 Task: Add Ancient Nutrition Vitamin B-12 to the cart.
Action: Mouse moved to (27, 76)
Screenshot: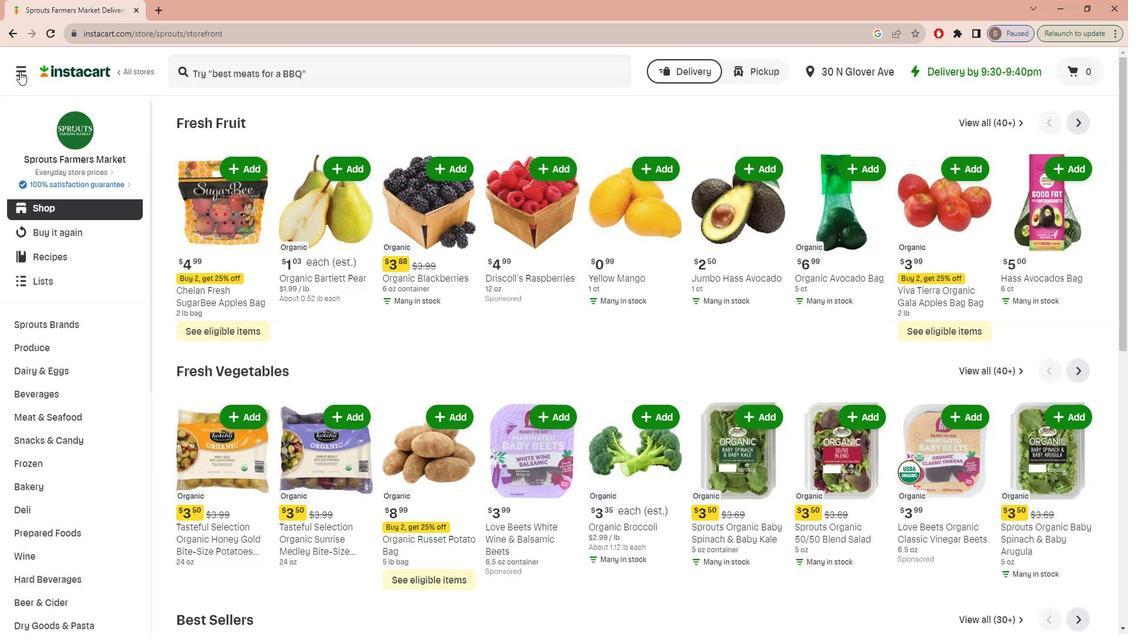 
Action: Mouse pressed left at (27, 76)
Screenshot: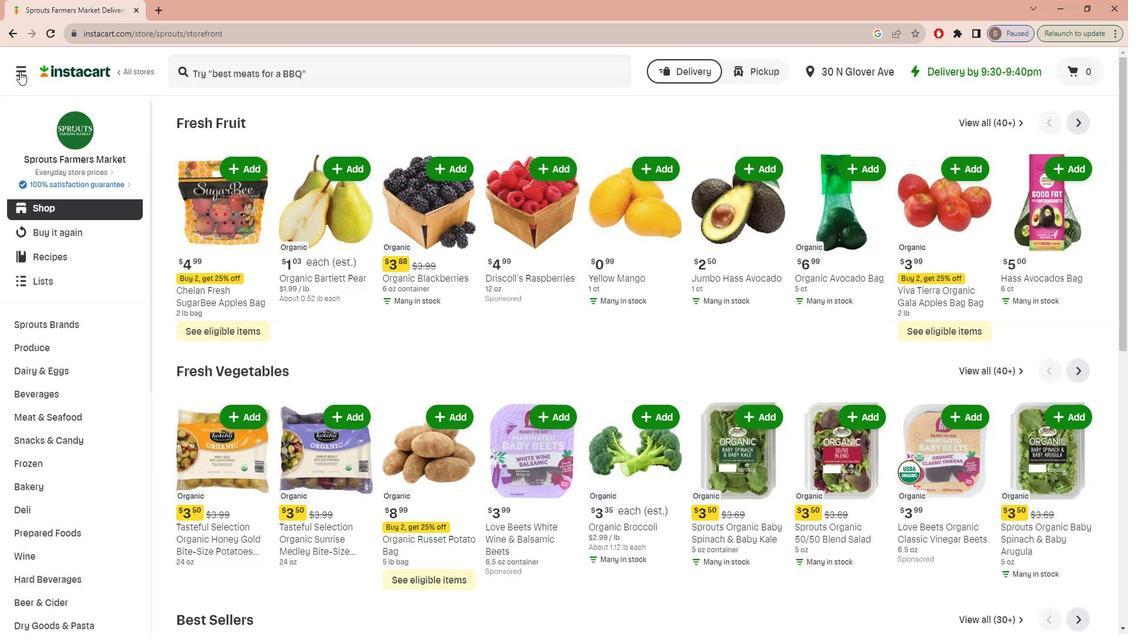 
Action: Mouse moved to (35, 147)
Screenshot: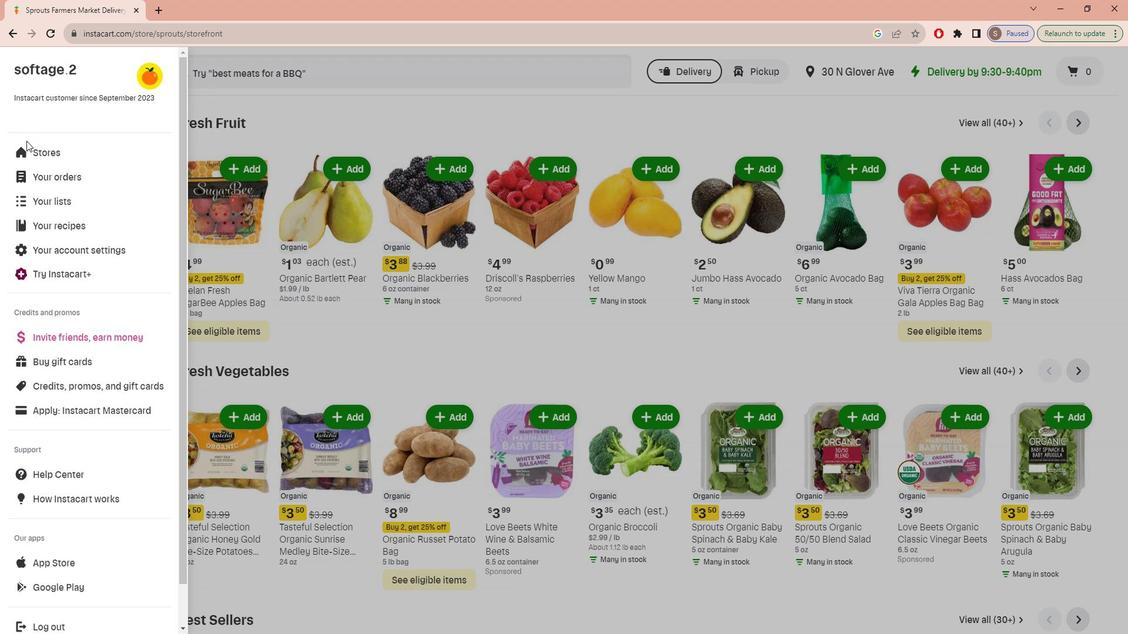 
Action: Mouse pressed left at (35, 147)
Screenshot: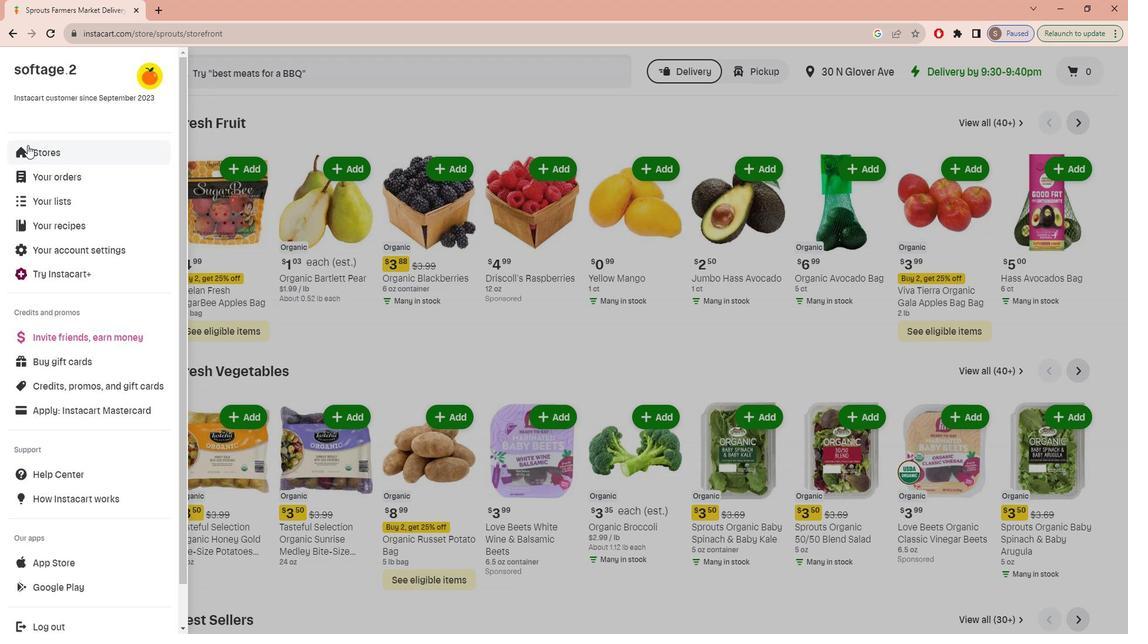 
Action: Mouse moved to (276, 117)
Screenshot: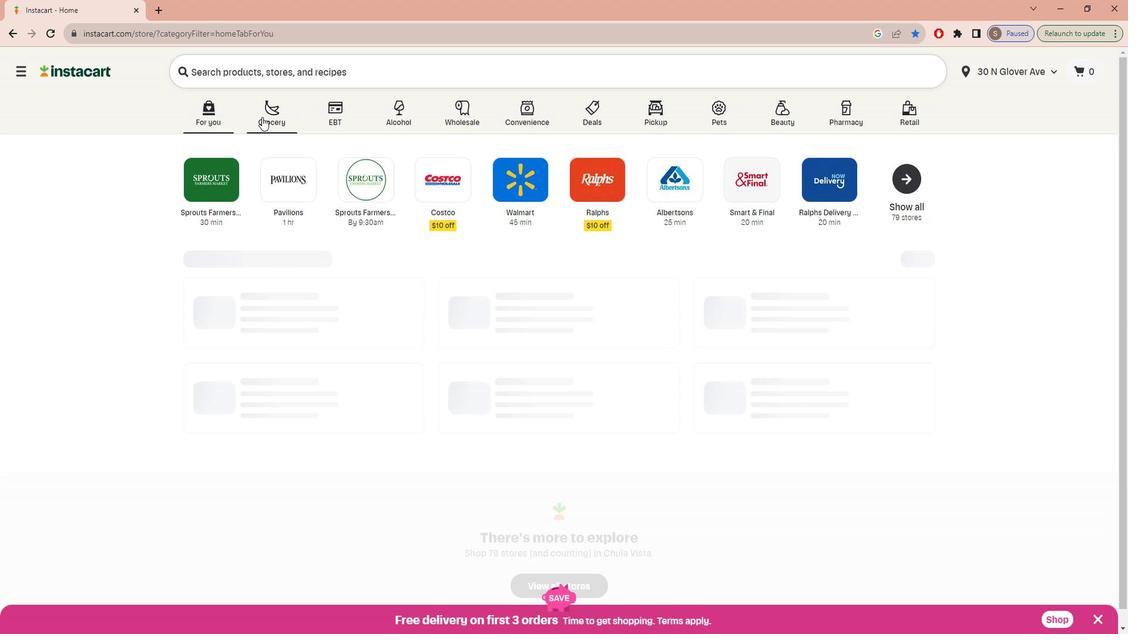 
Action: Mouse pressed left at (276, 117)
Screenshot: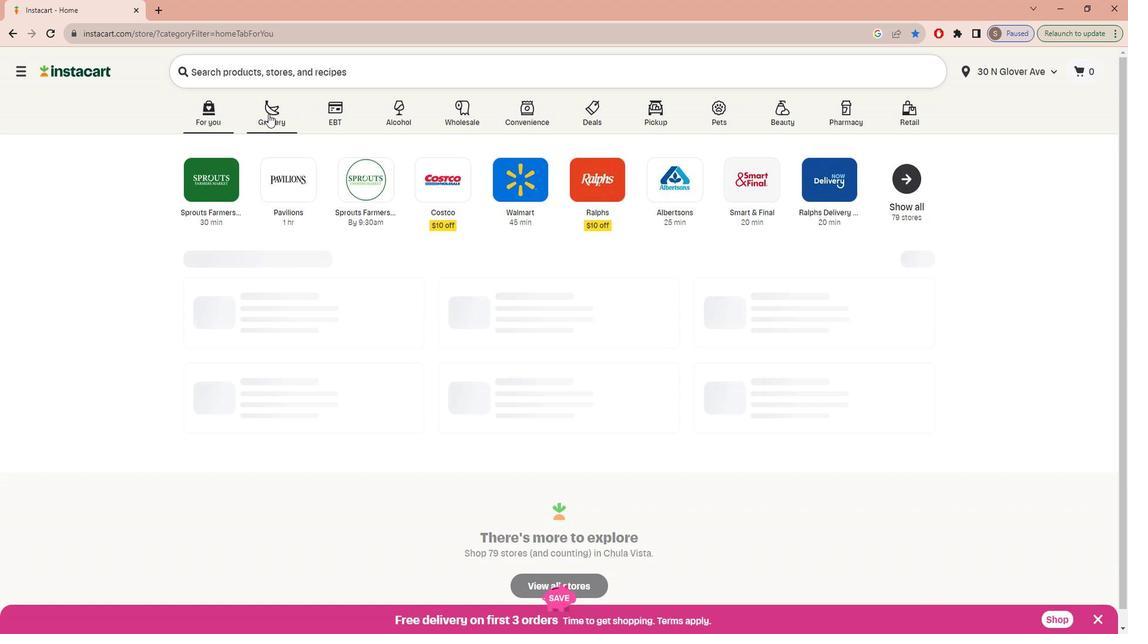 
Action: Mouse moved to (262, 334)
Screenshot: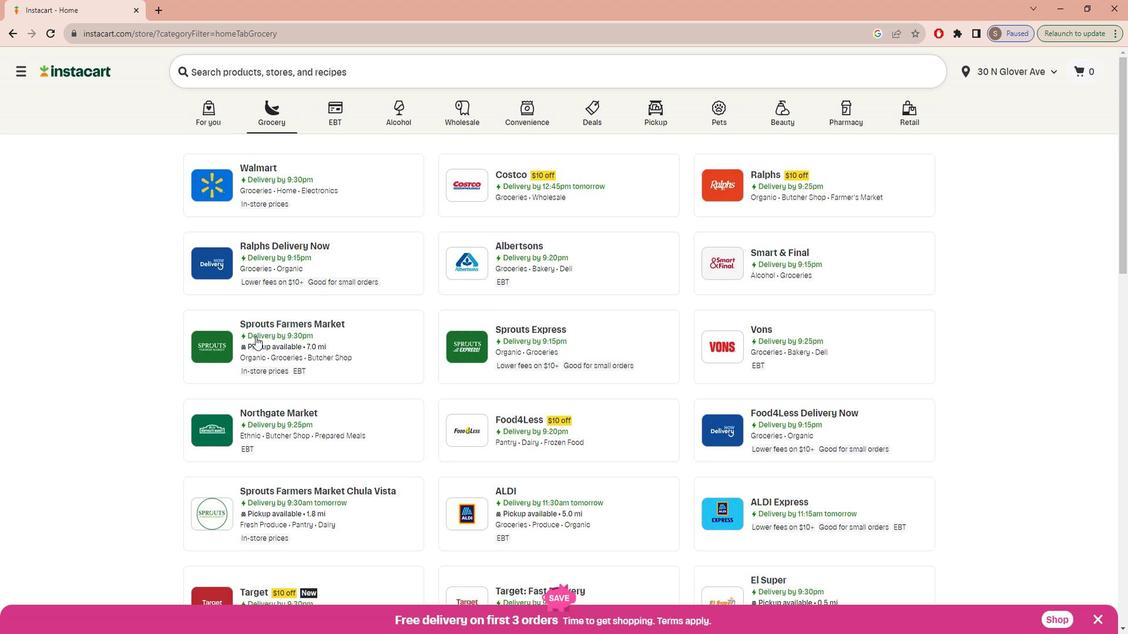 
Action: Mouse pressed left at (262, 334)
Screenshot: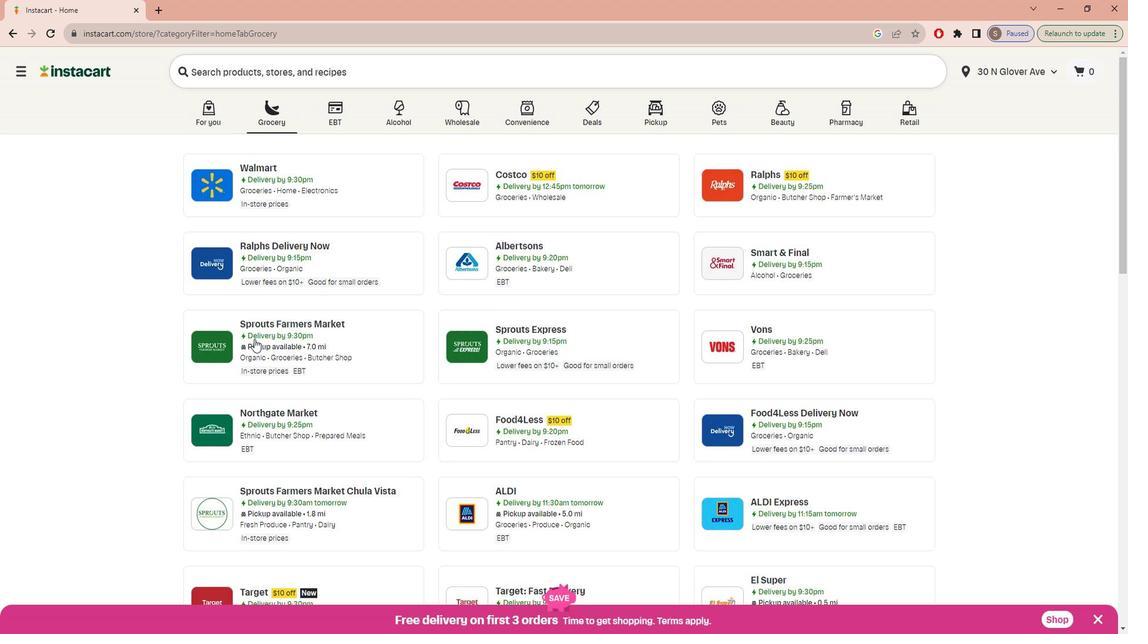 
Action: Mouse moved to (78, 436)
Screenshot: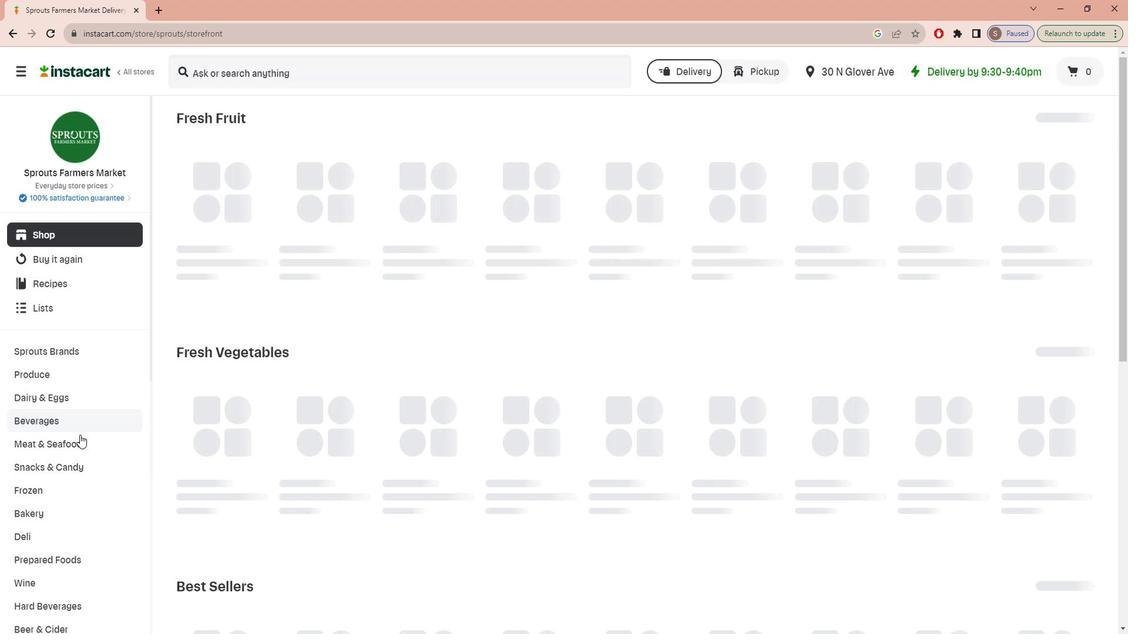 
Action: Mouse scrolled (78, 435) with delta (0, 0)
Screenshot: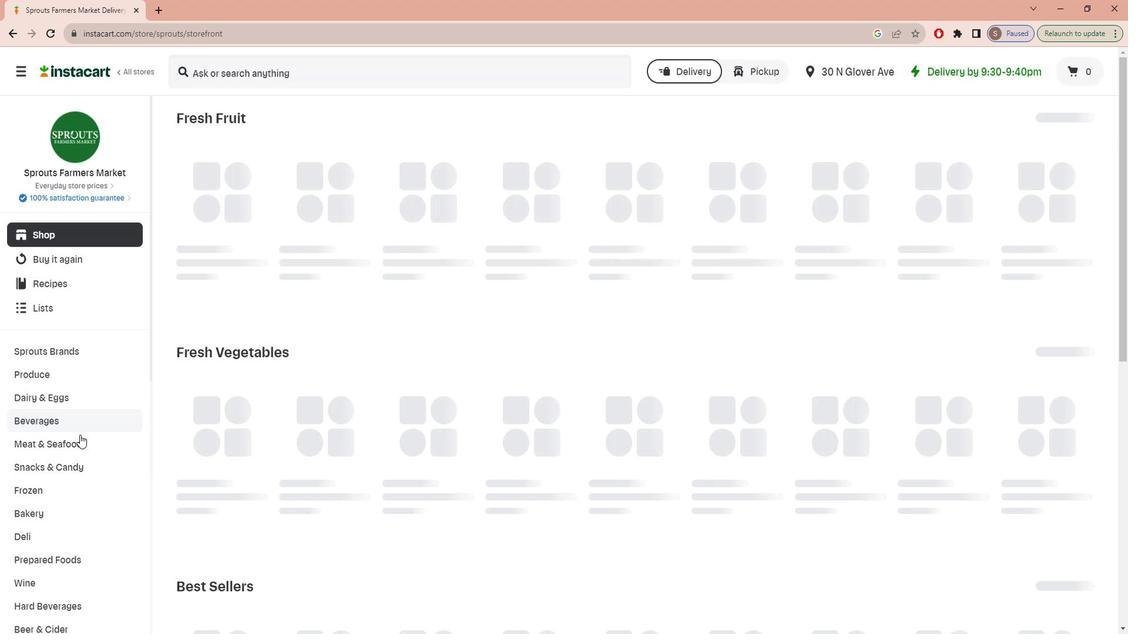 
Action: Mouse moved to (78, 437)
Screenshot: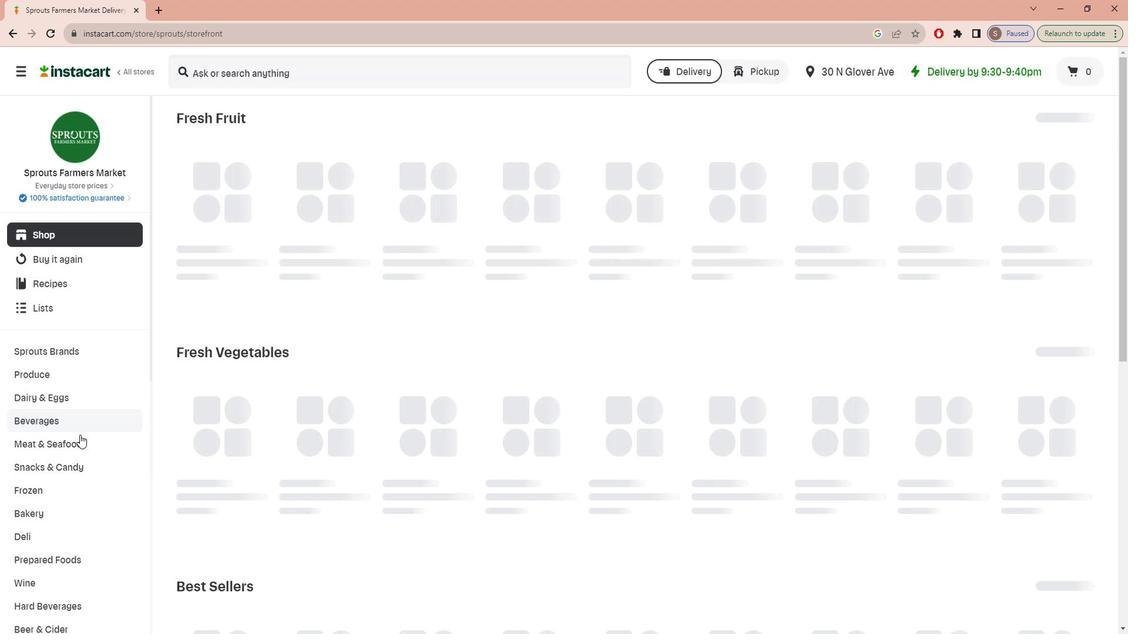 
Action: Mouse scrolled (78, 436) with delta (0, 0)
Screenshot: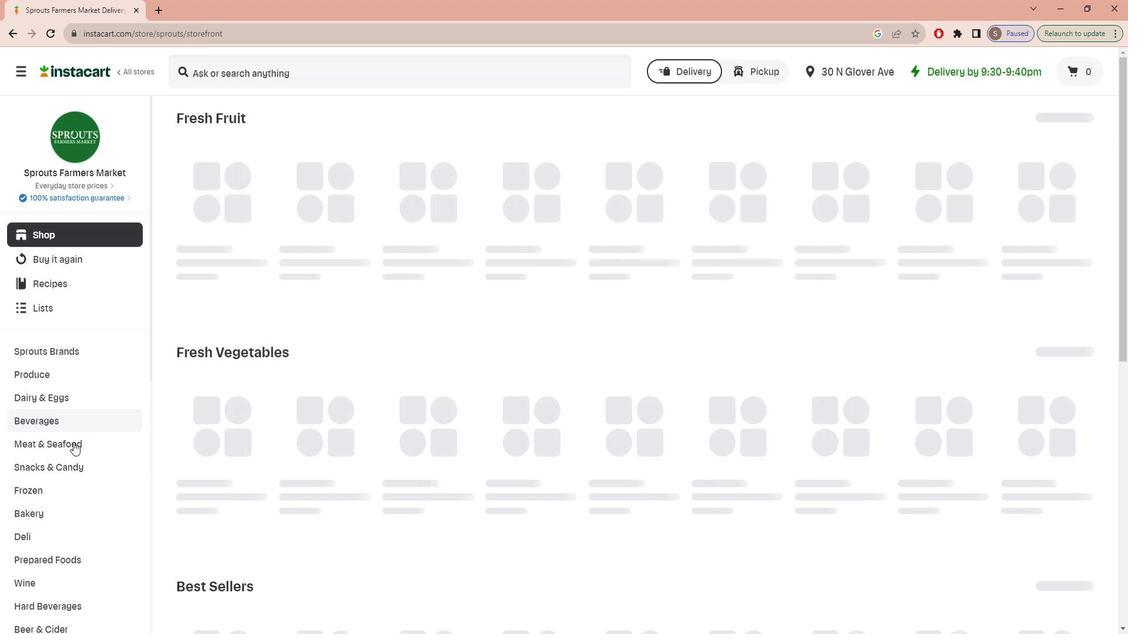 
Action: Mouse moved to (77, 437)
Screenshot: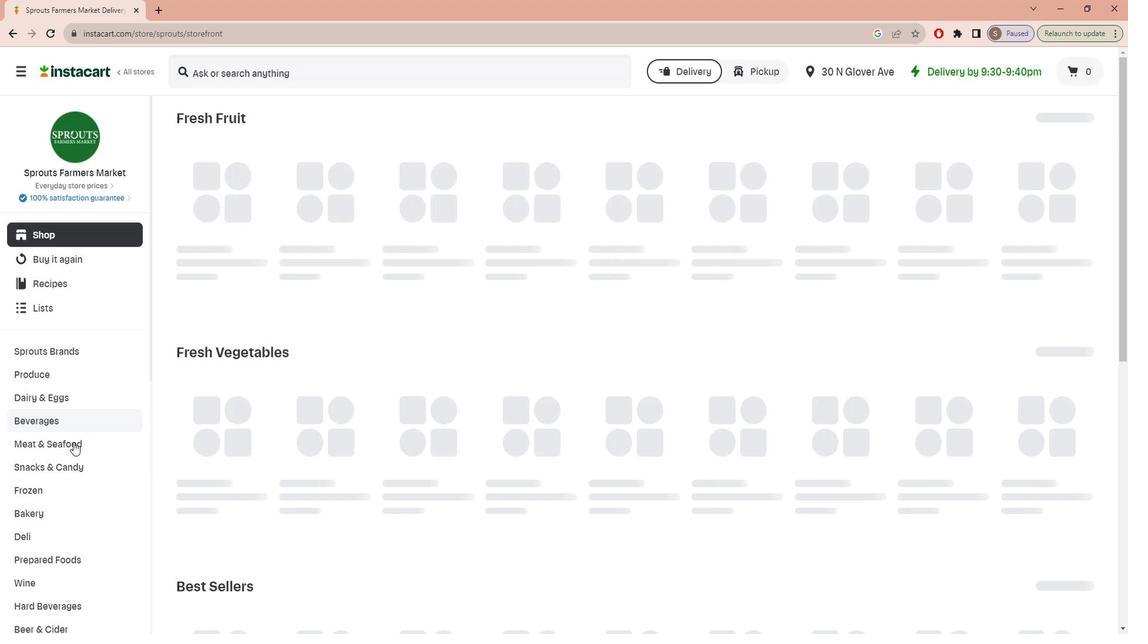 
Action: Mouse scrolled (77, 437) with delta (0, 0)
Screenshot: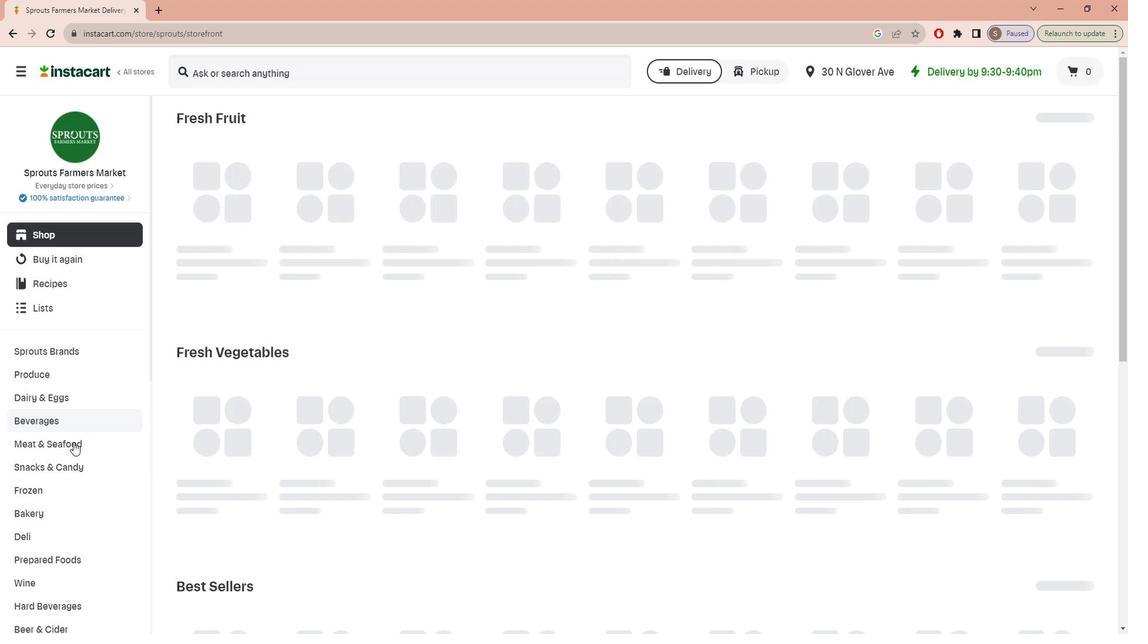 
Action: Mouse moved to (77, 438)
Screenshot: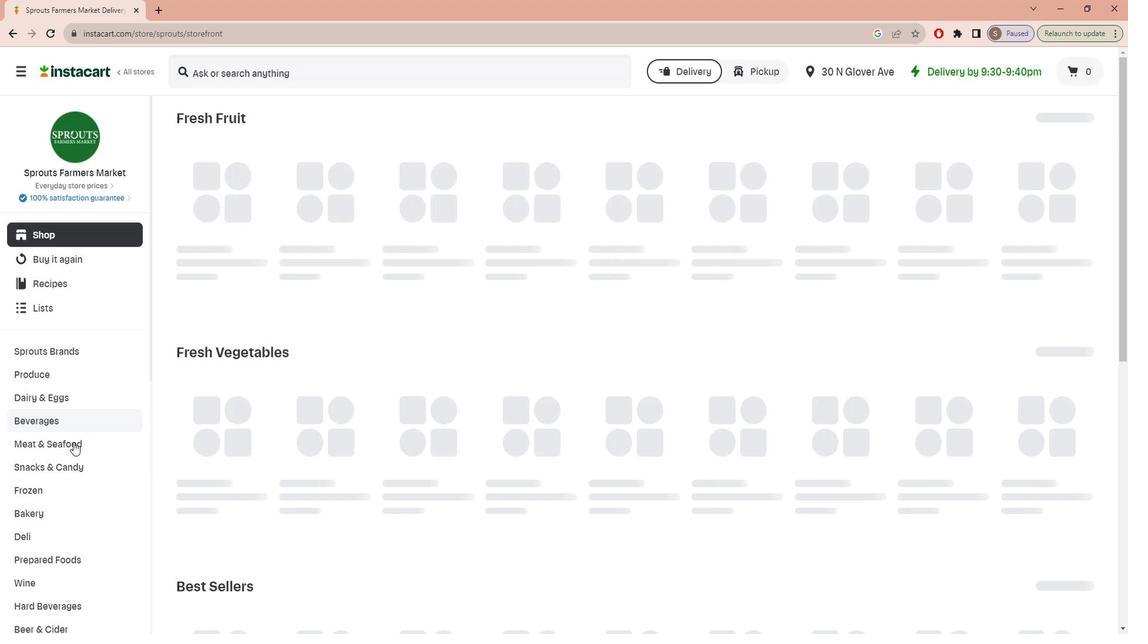 
Action: Mouse scrolled (77, 437) with delta (0, 0)
Screenshot: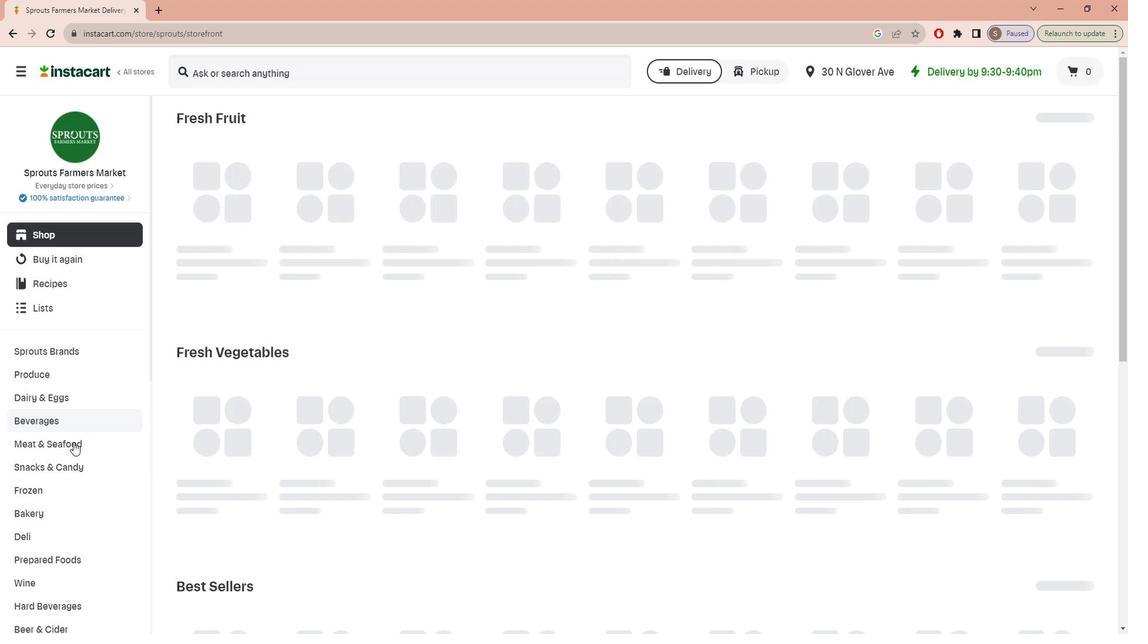 
Action: Mouse scrolled (77, 437) with delta (0, 0)
Screenshot: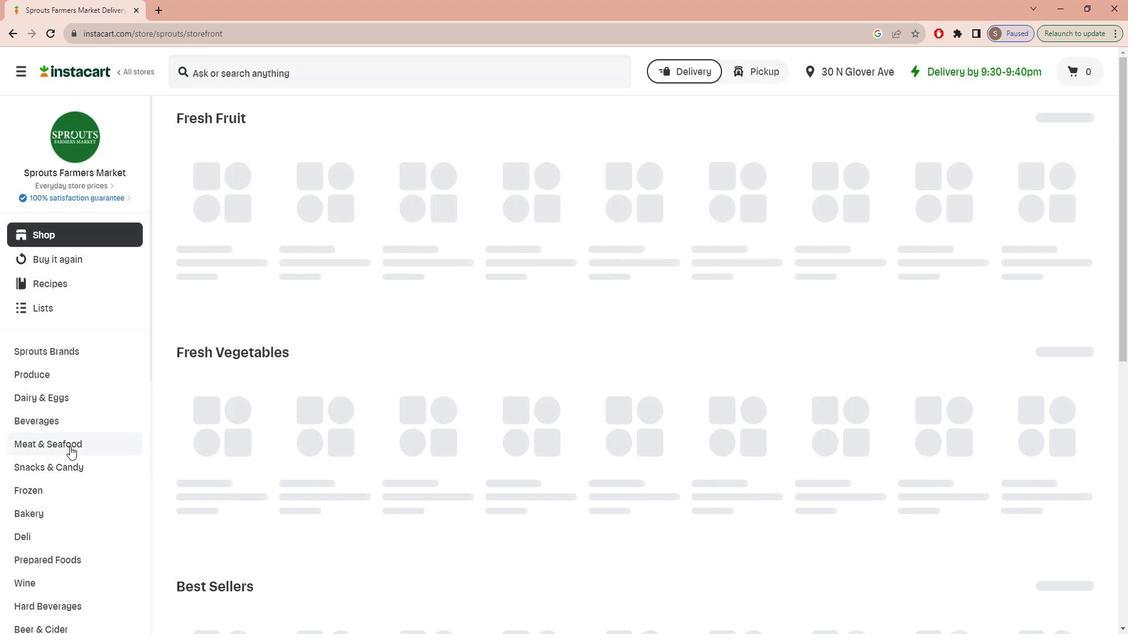 
Action: Mouse scrolled (77, 437) with delta (0, 0)
Screenshot: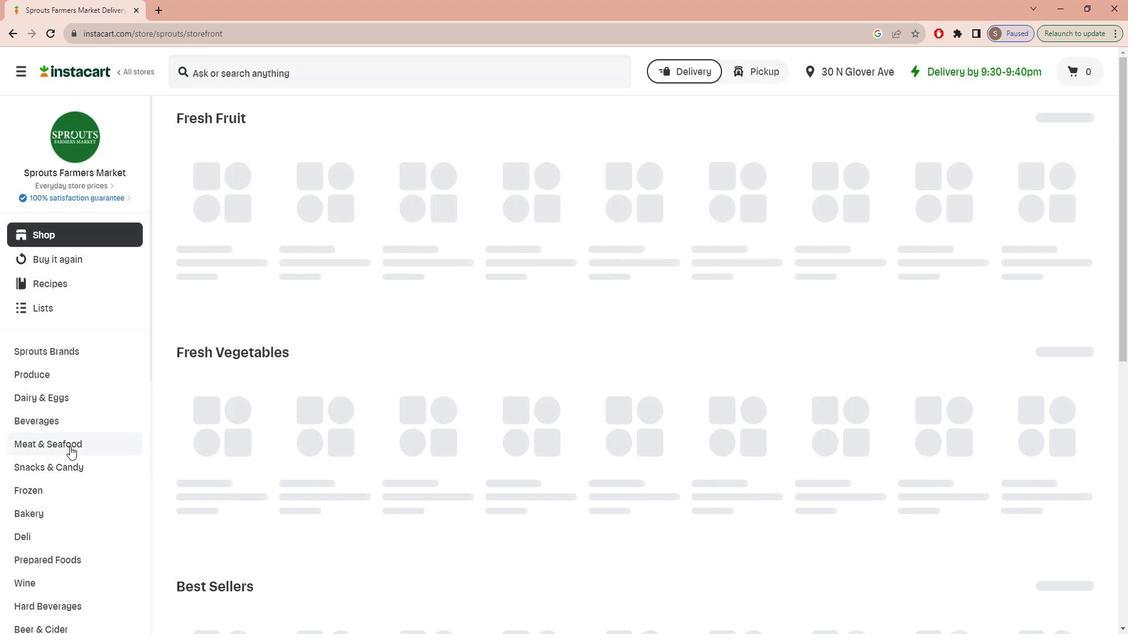 
Action: Mouse moved to (77, 438)
Screenshot: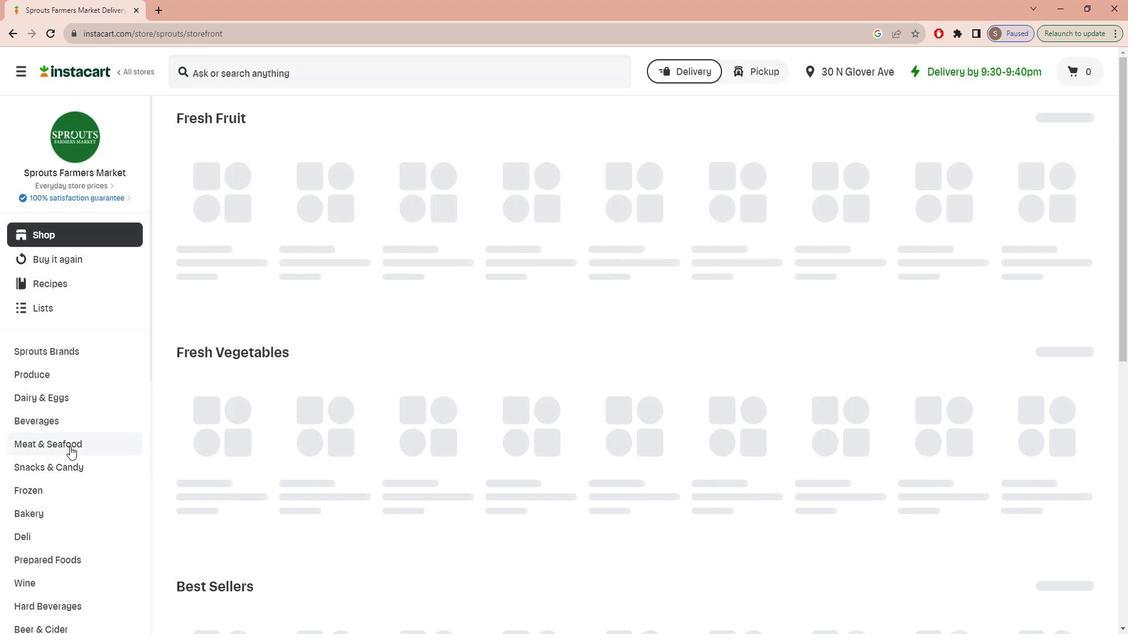 
Action: Mouse scrolled (77, 437) with delta (0, 0)
Screenshot: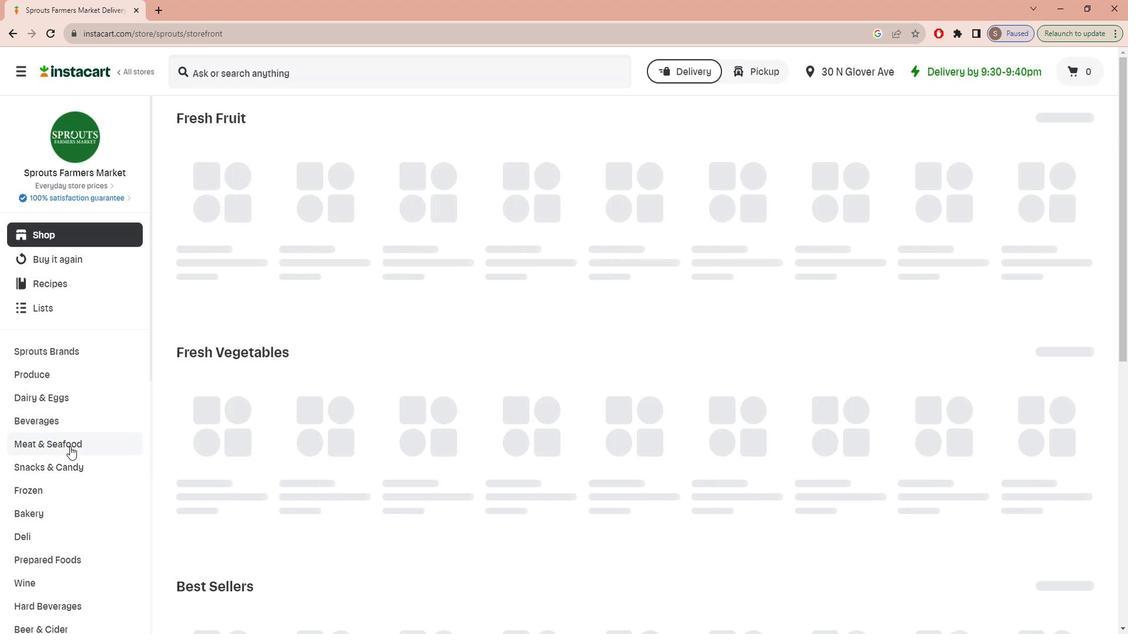 
Action: Mouse scrolled (77, 437) with delta (0, 0)
Screenshot: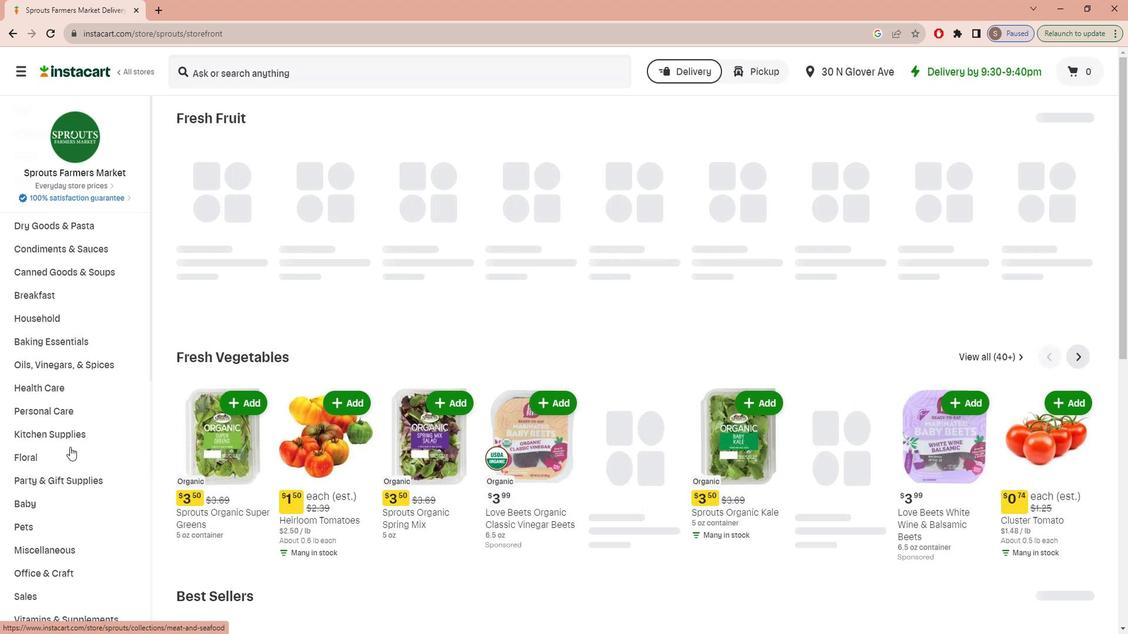 
Action: Mouse scrolled (77, 437) with delta (0, 0)
Screenshot: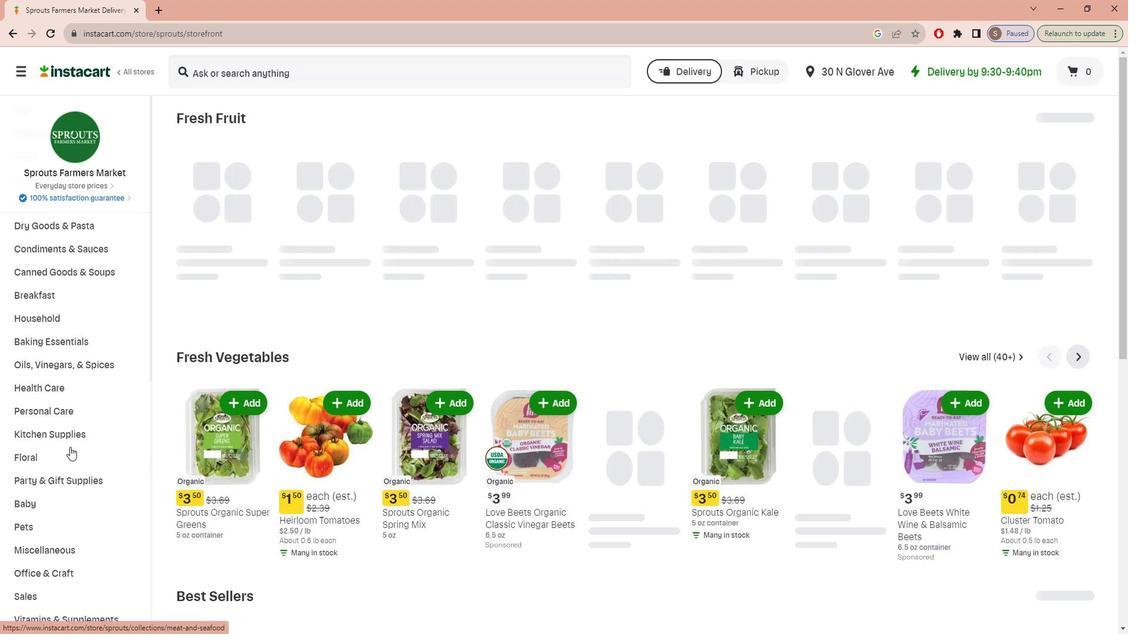 
Action: Mouse scrolled (77, 437) with delta (0, 0)
Screenshot: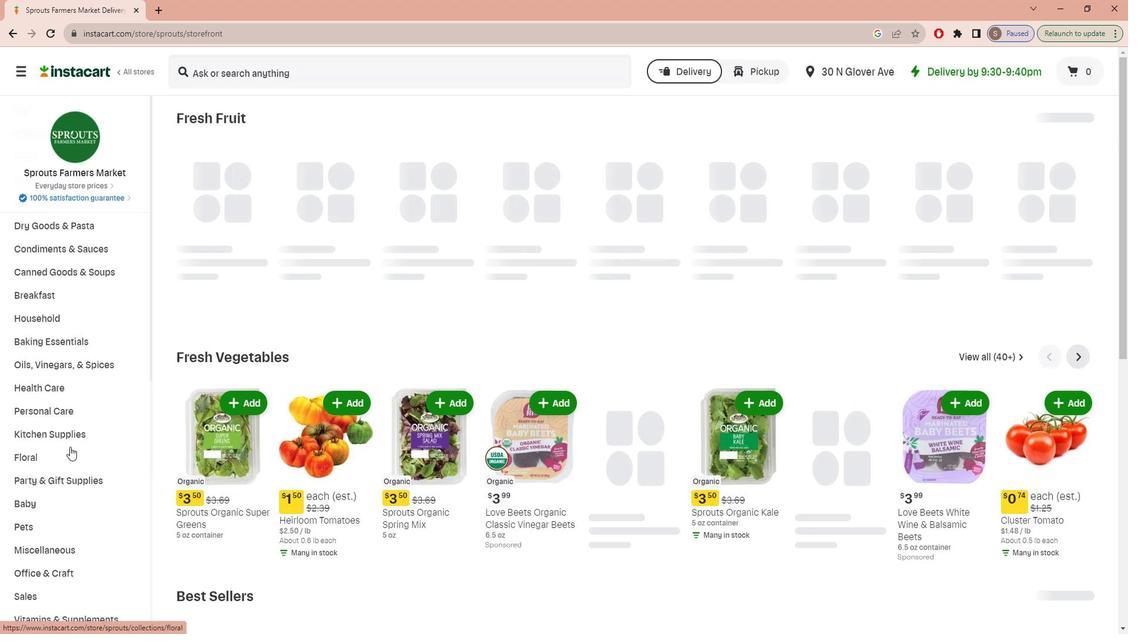
Action: Mouse scrolled (77, 437) with delta (0, 0)
Screenshot: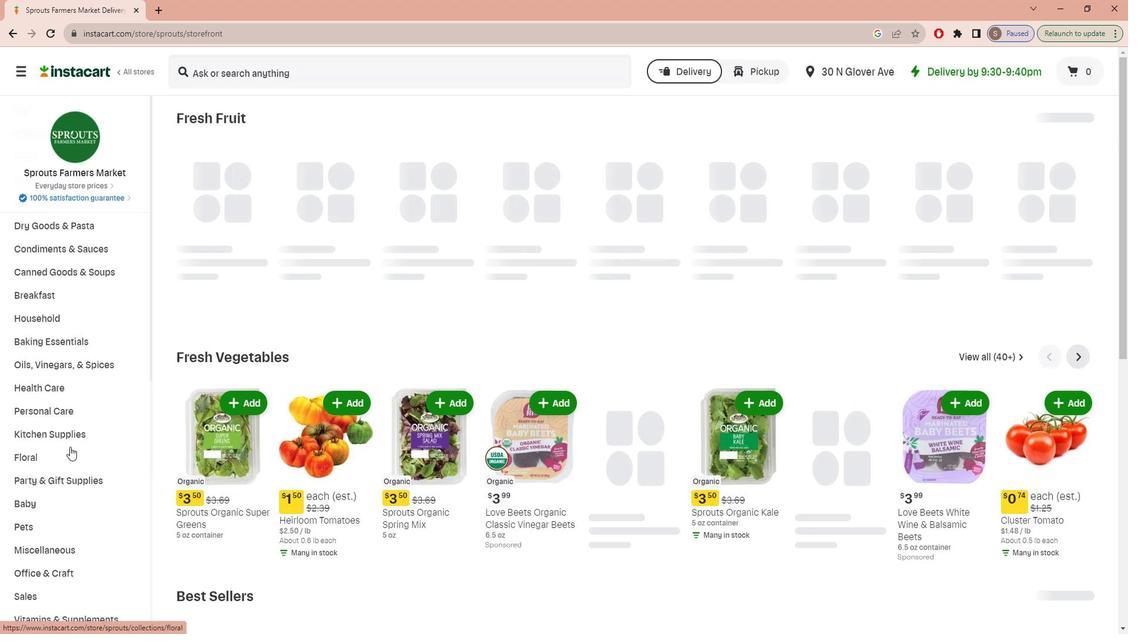 
Action: Mouse scrolled (77, 437) with delta (0, 0)
Screenshot: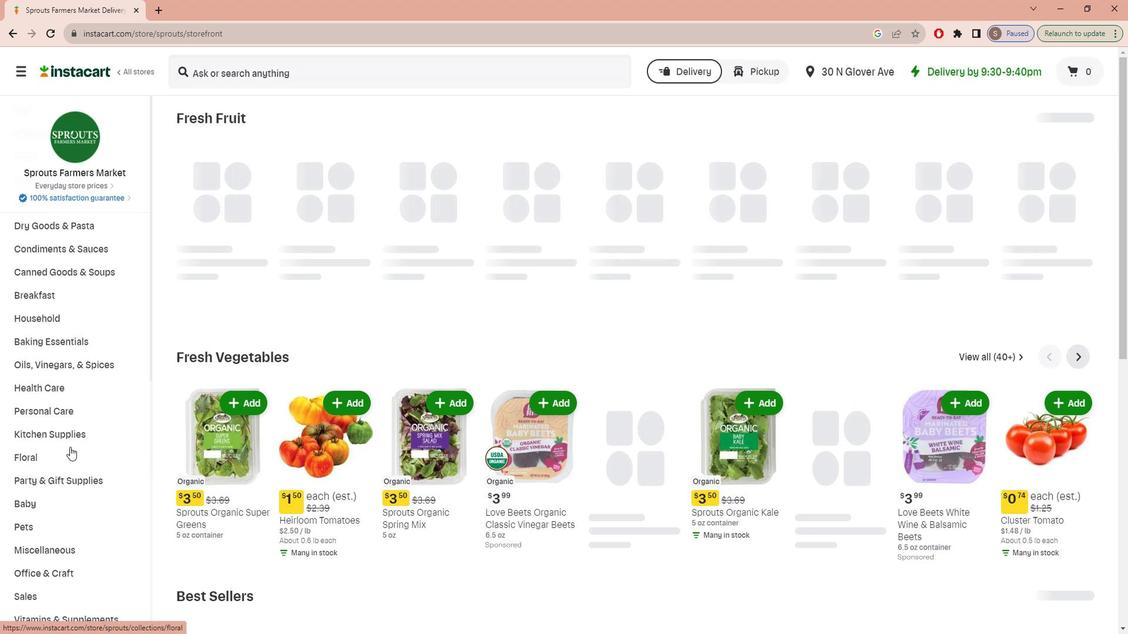
Action: Mouse moved to (70, 549)
Screenshot: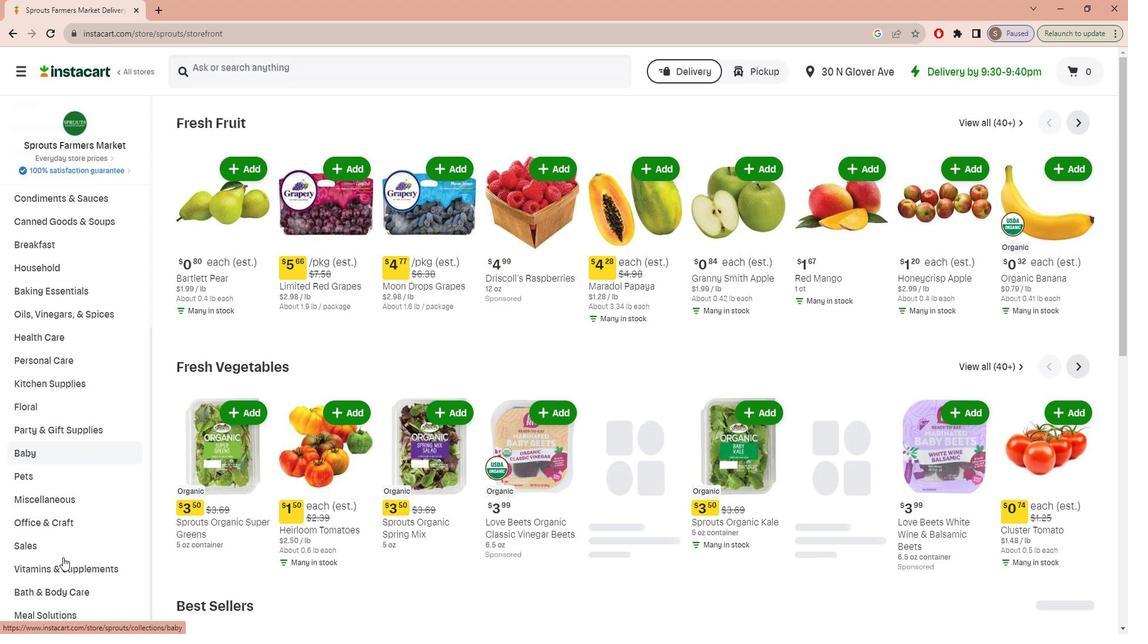 
Action: Mouse pressed left at (70, 549)
Screenshot: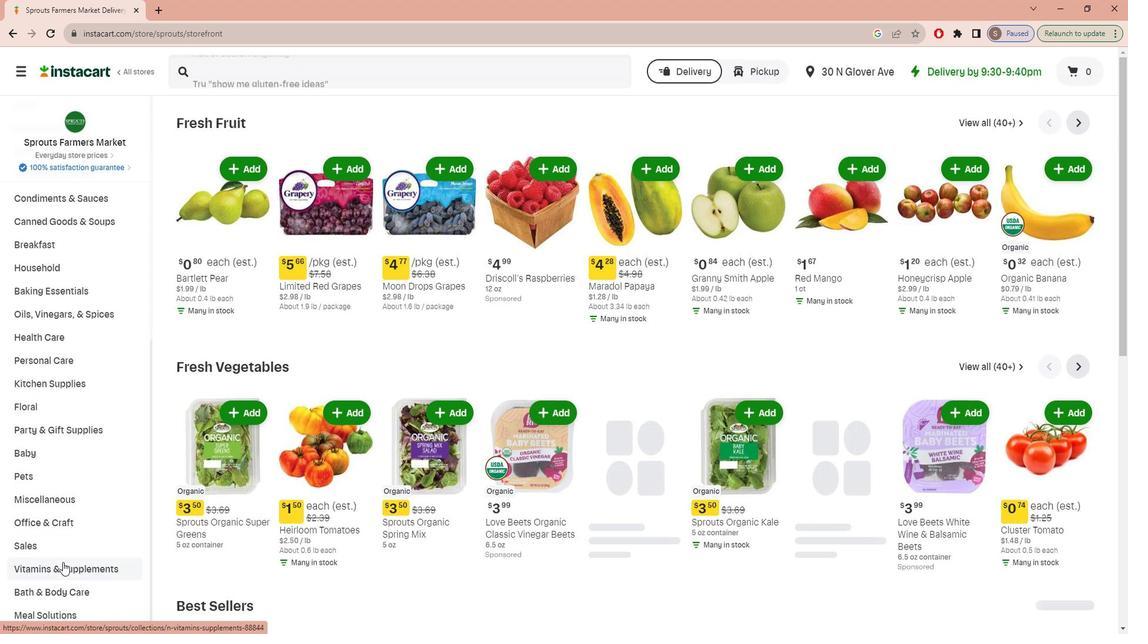 
Action: Mouse moved to (1108, 154)
Screenshot: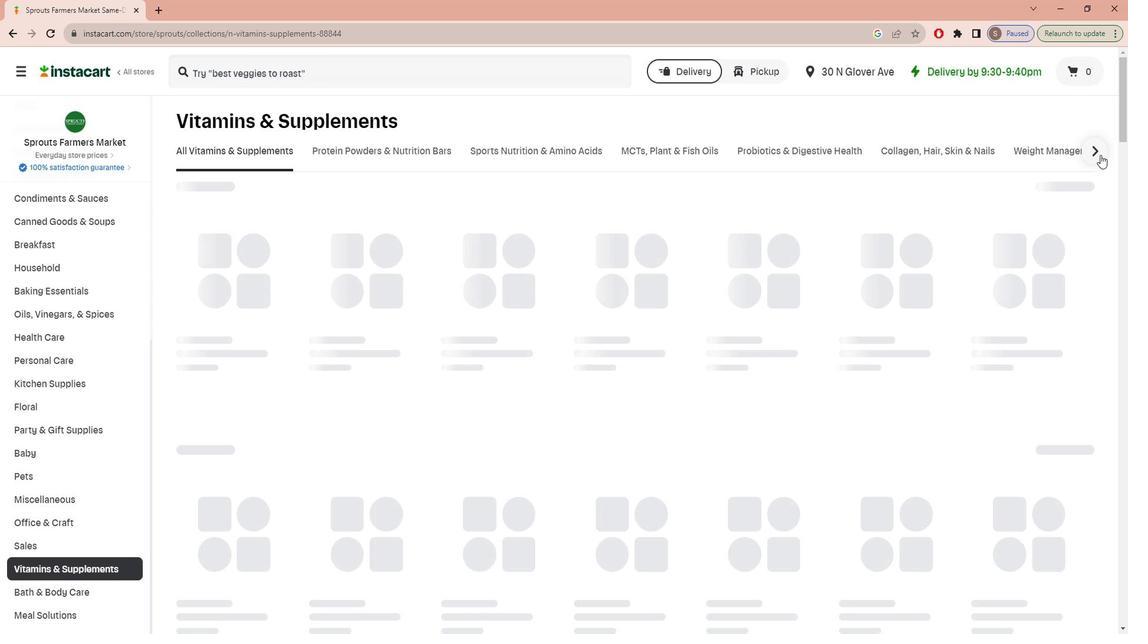 
Action: Mouse pressed left at (1108, 154)
Screenshot: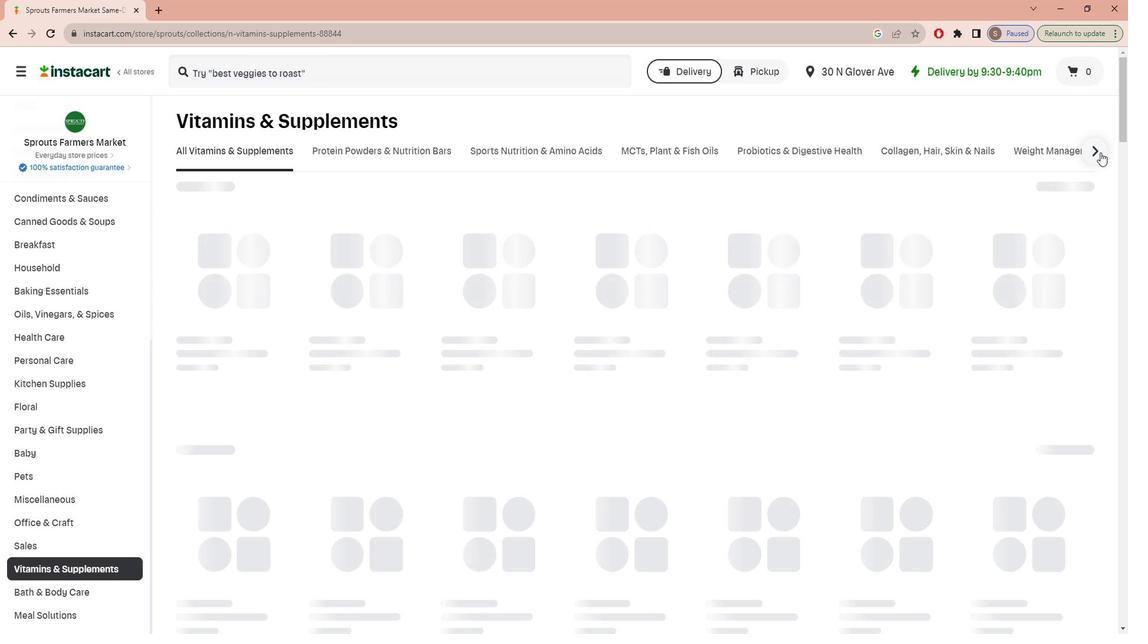 
Action: Mouse moved to (808, 153)
Screenshot: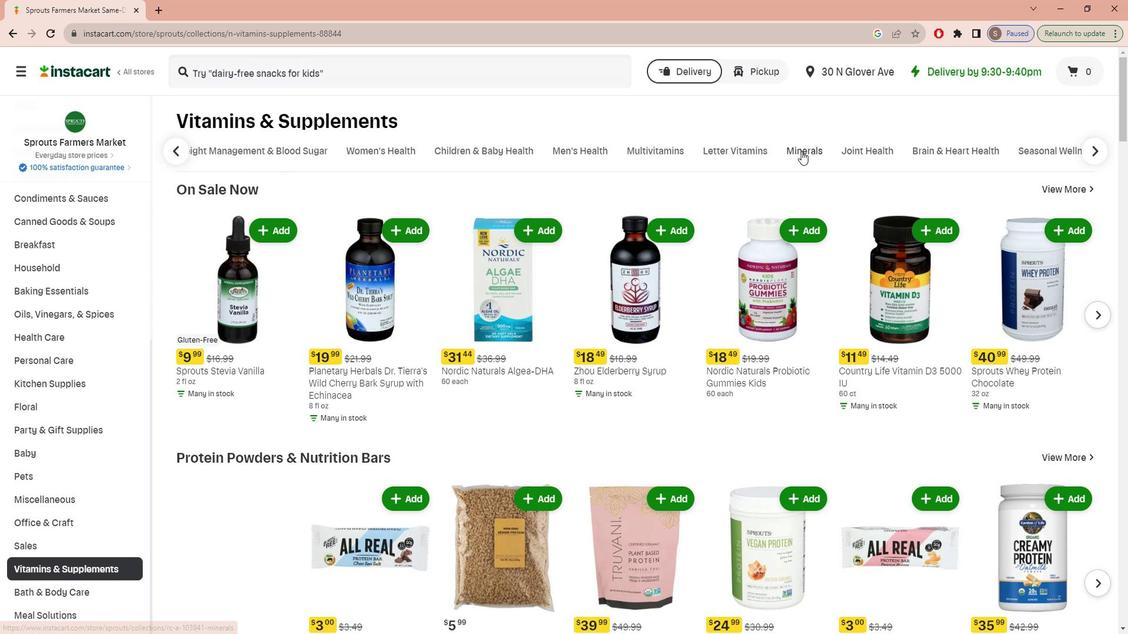 
Action: Mouse pressed left at (808, 153)
Screenshot: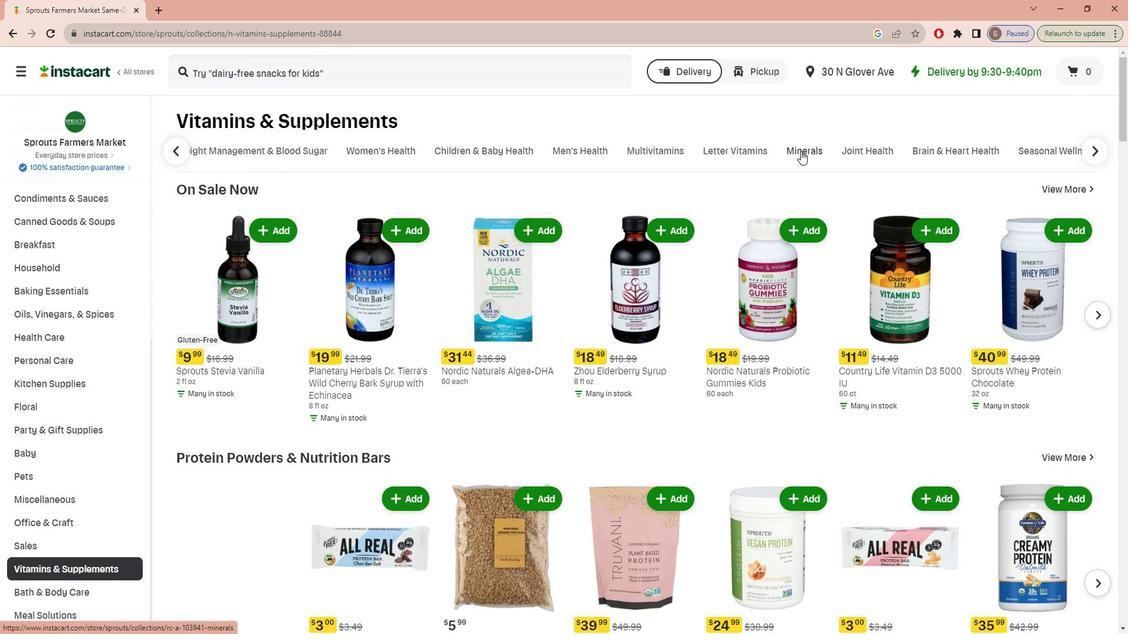 
Action: Mouse moved to (391, 73)
Screenshot: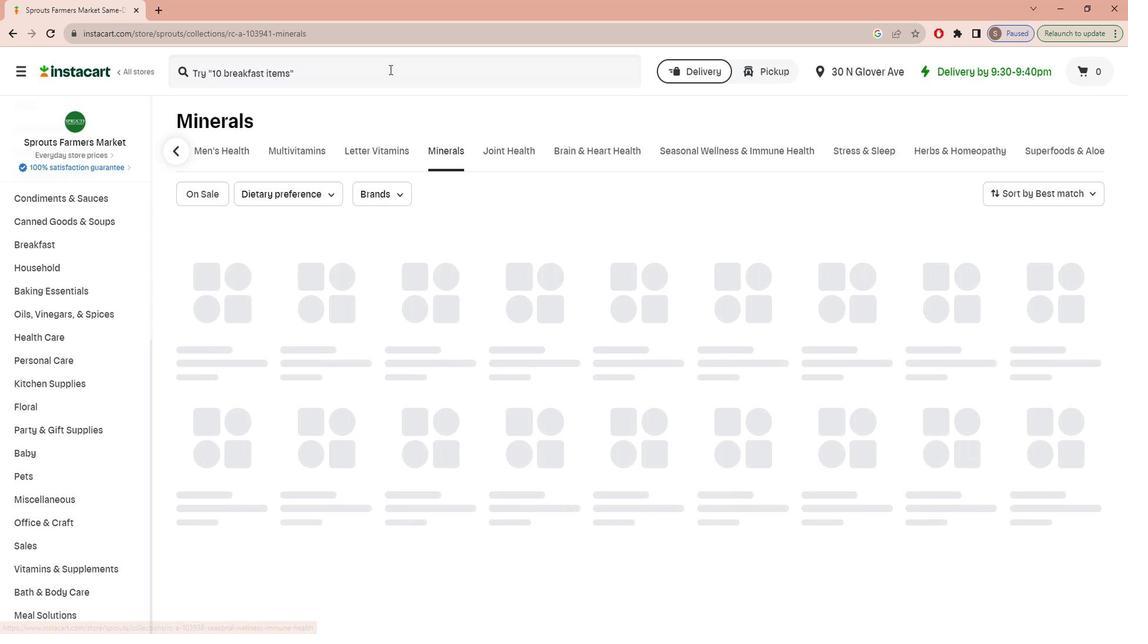 
Action: Mouse pressed left at (391, 73)
Screenshot: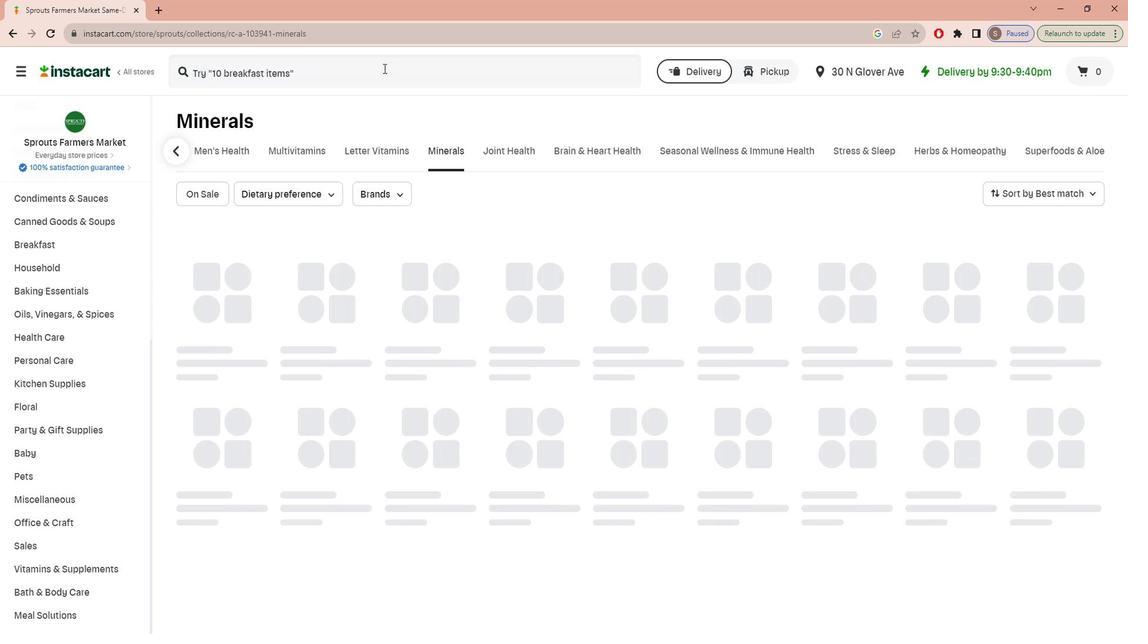 
Action: Key pressed a<Key.caps_lock>NCIENT<Key.space><Key.caps_lock>n<Key.caps_lock>UTRITION<Key.space><Key.caps_lock>v<Key.caps_lock>ITAMIN<Key.space><Key.caps_lock>b<Key.caps_lock>-12<Key.enter>
Screenshot: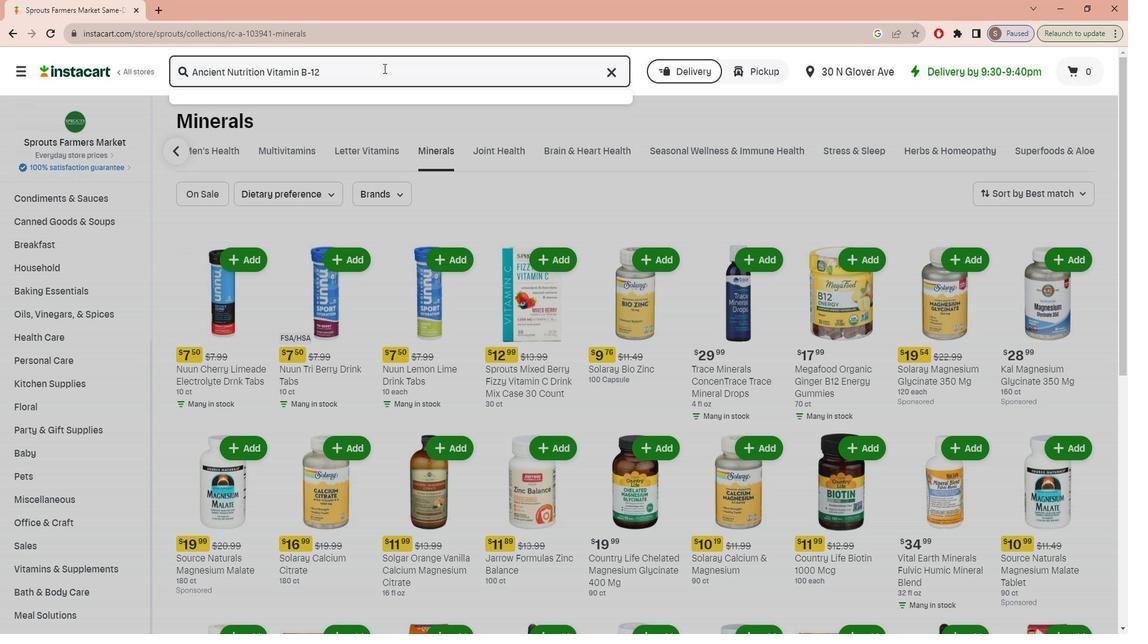 
Action: Mouse moved to (535, 202)
Screenshot: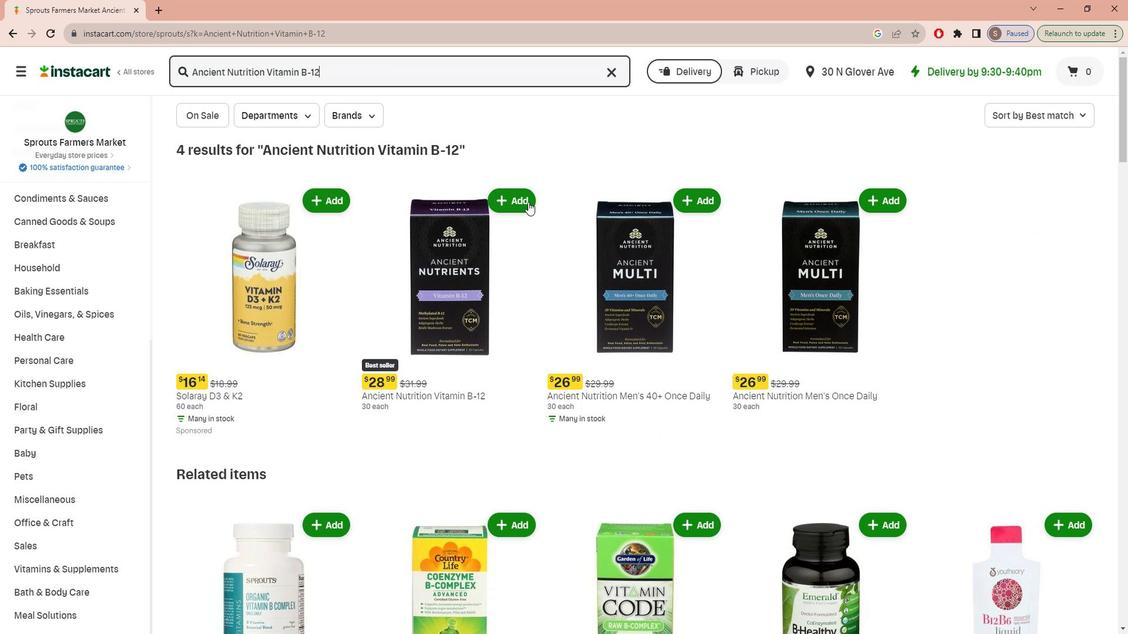 
Action: Mouse pressed left at (535, 202)
Screenshot: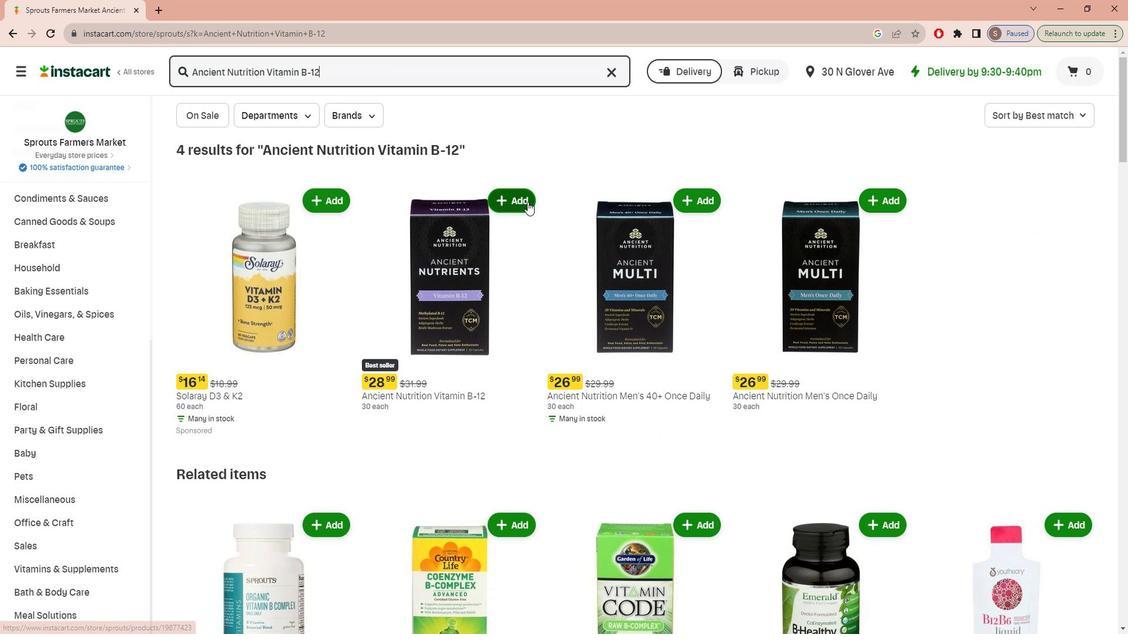 
Action: Mouse moved to (545, 276)
Screenshot: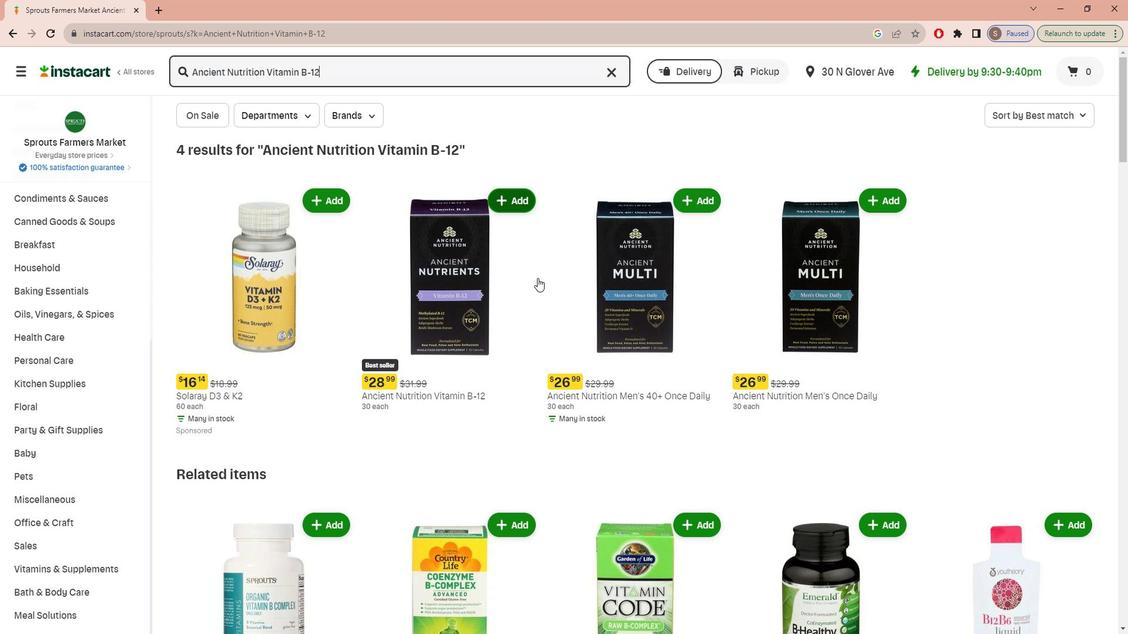 
